 Task: Click Aol.
Action: Mouse moved to (718, 88)
Screenshot: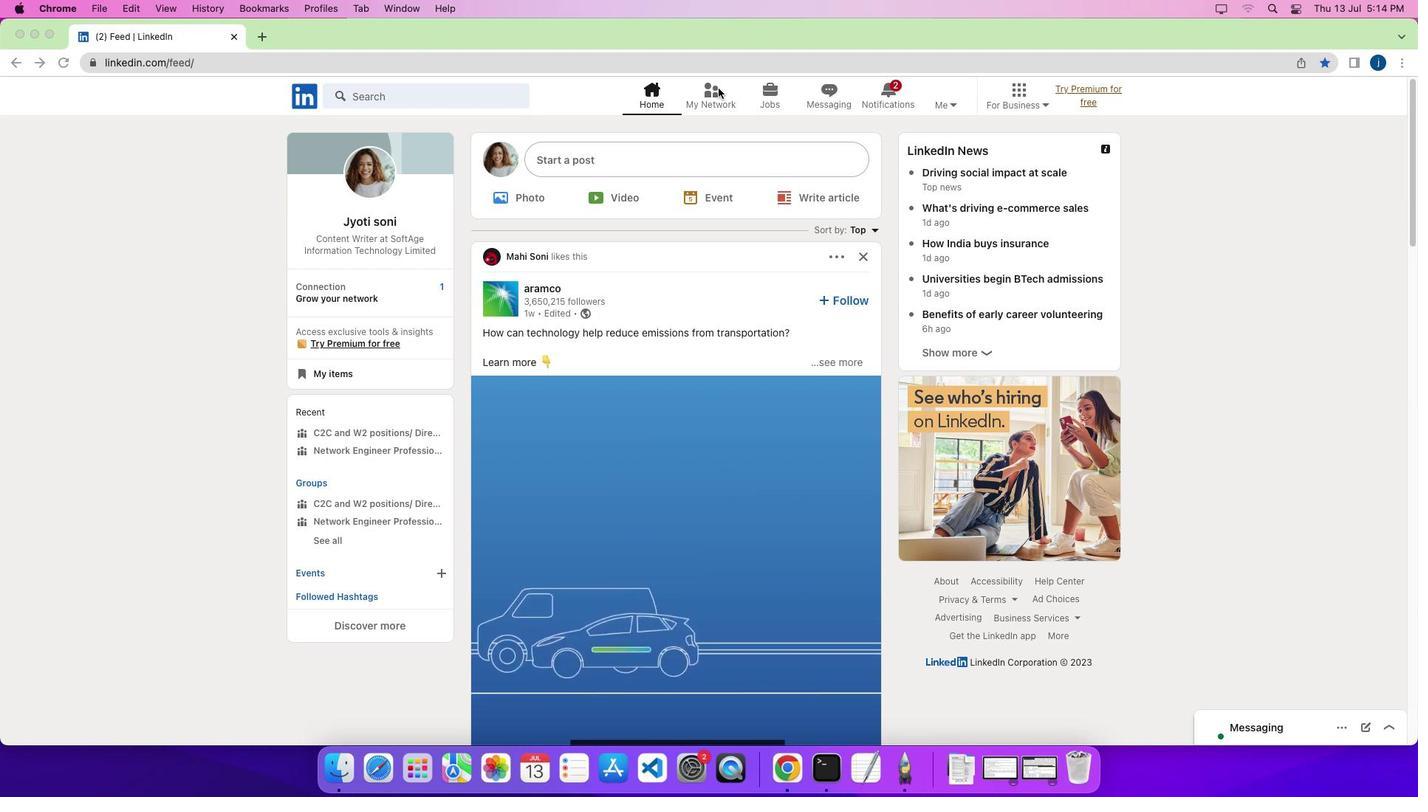 
Action: Mouse pressed left at (718, 88)
Screenshot: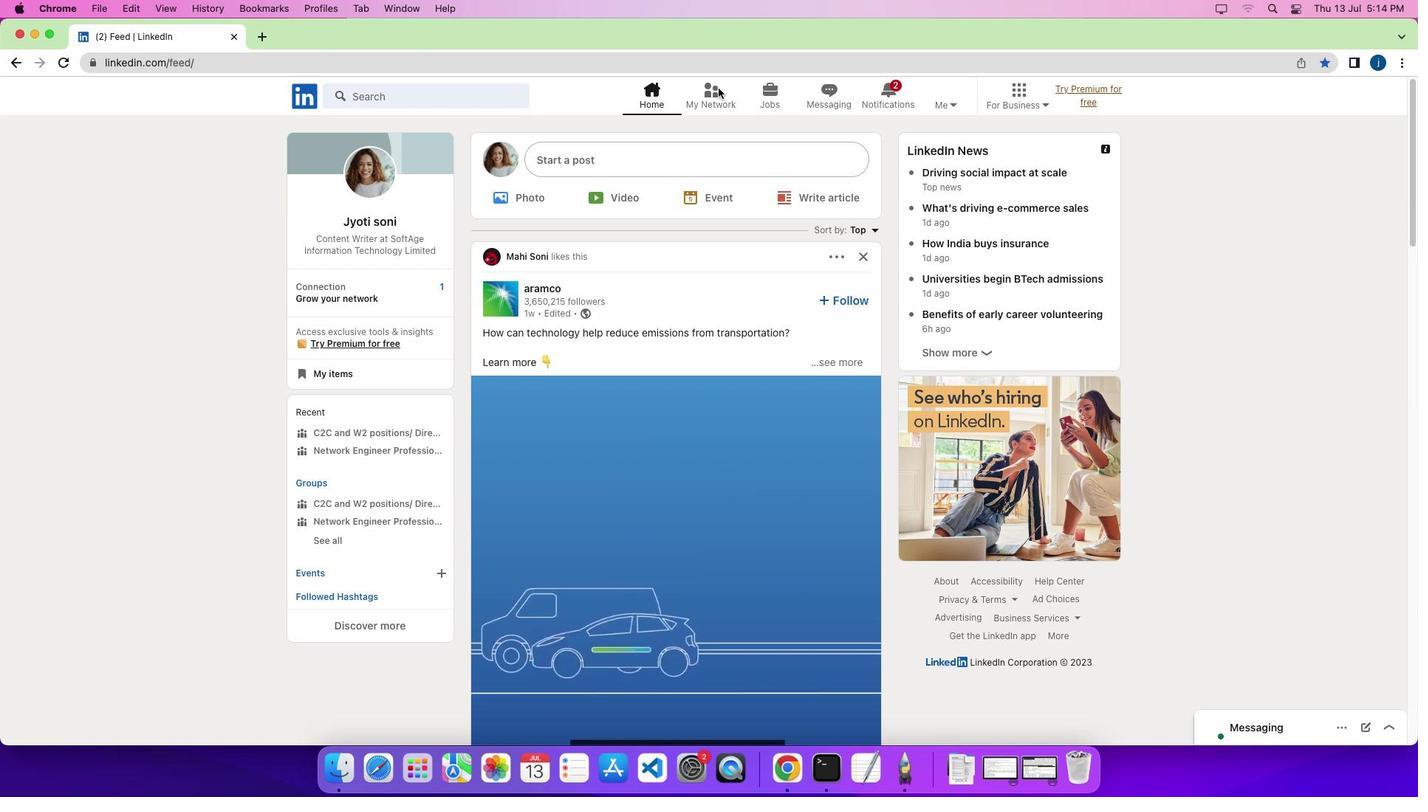 
Action: Mouse pressed left at (718, 88)
Screenshot: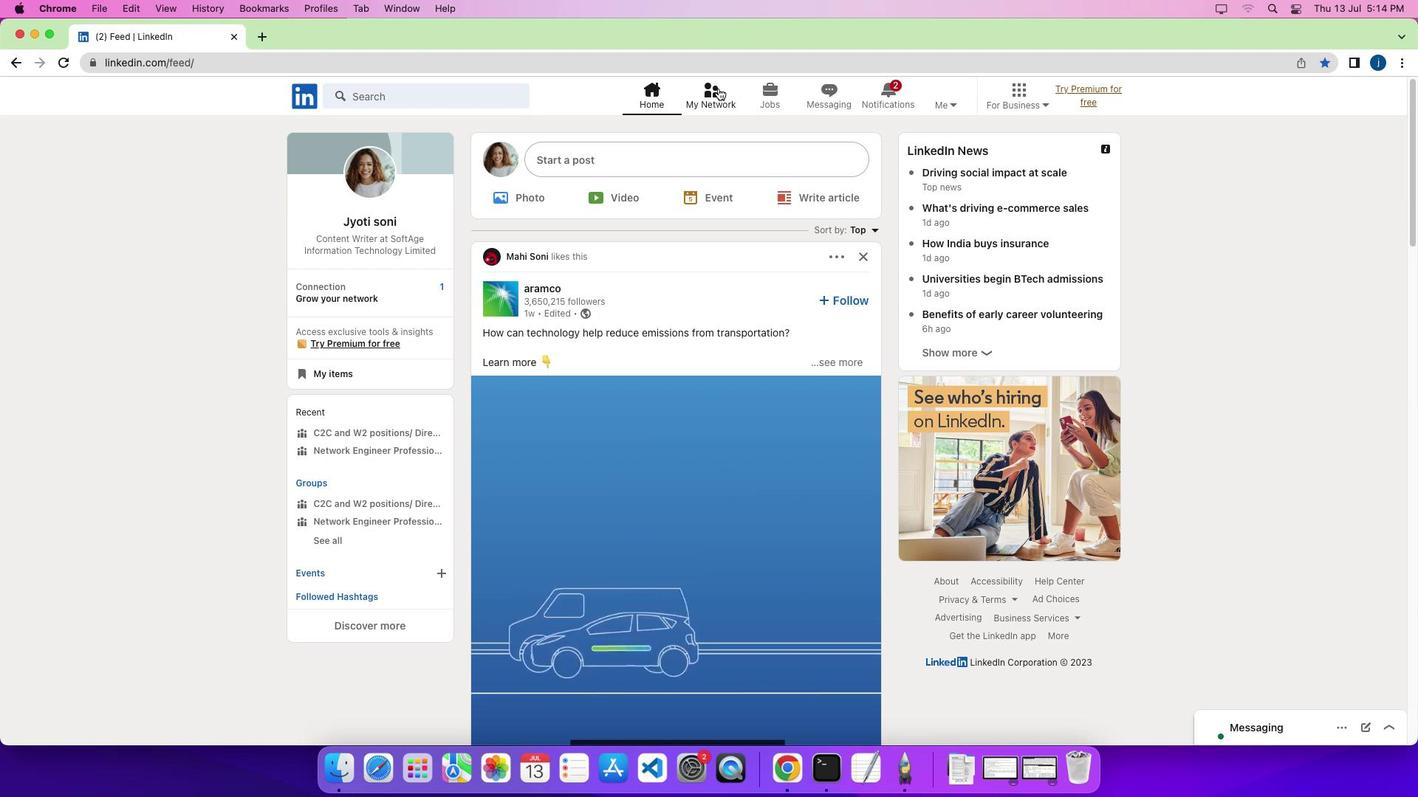 
Action: Mouse moved to (432, 216)
Screenshot: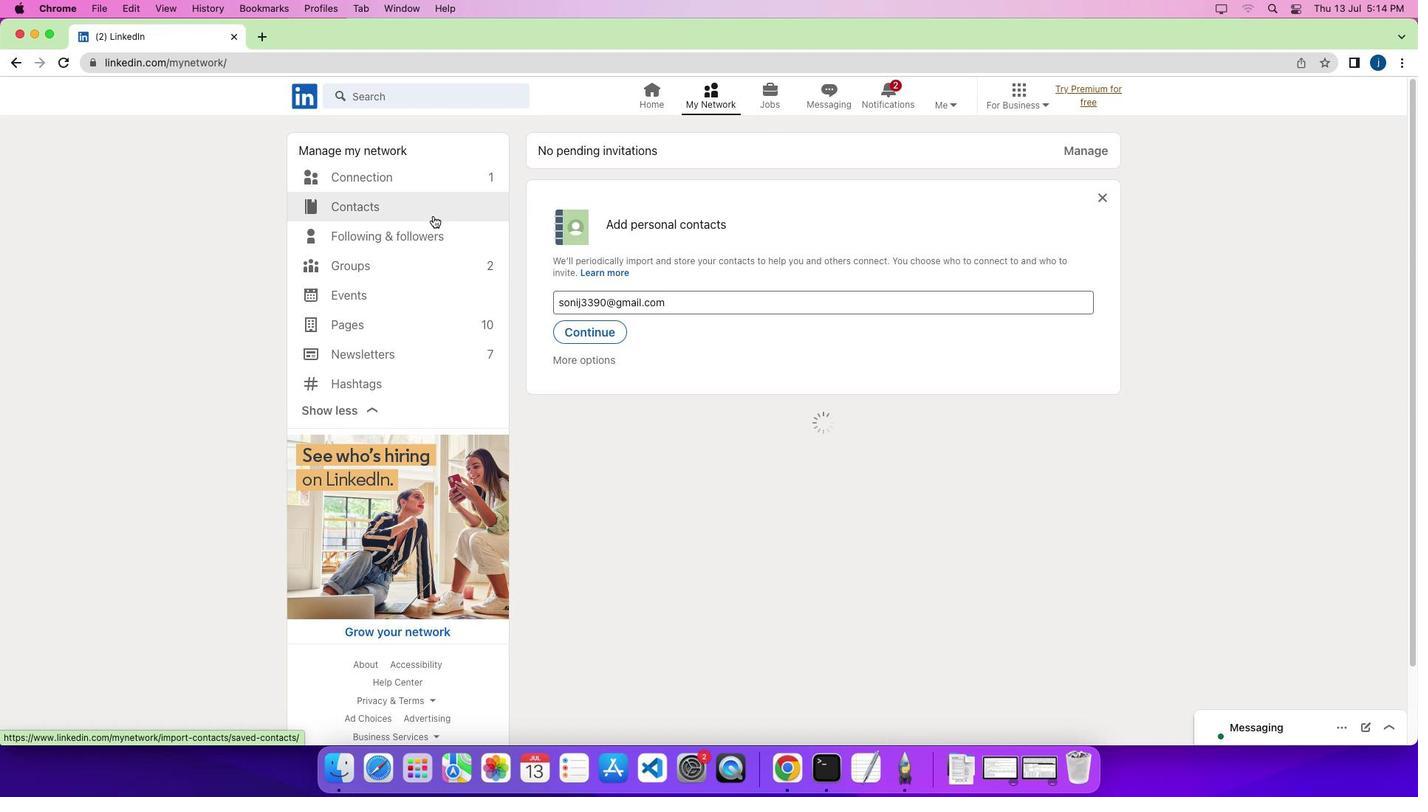 
Action: Mouse pressed left at (432, 216)
Screenshot: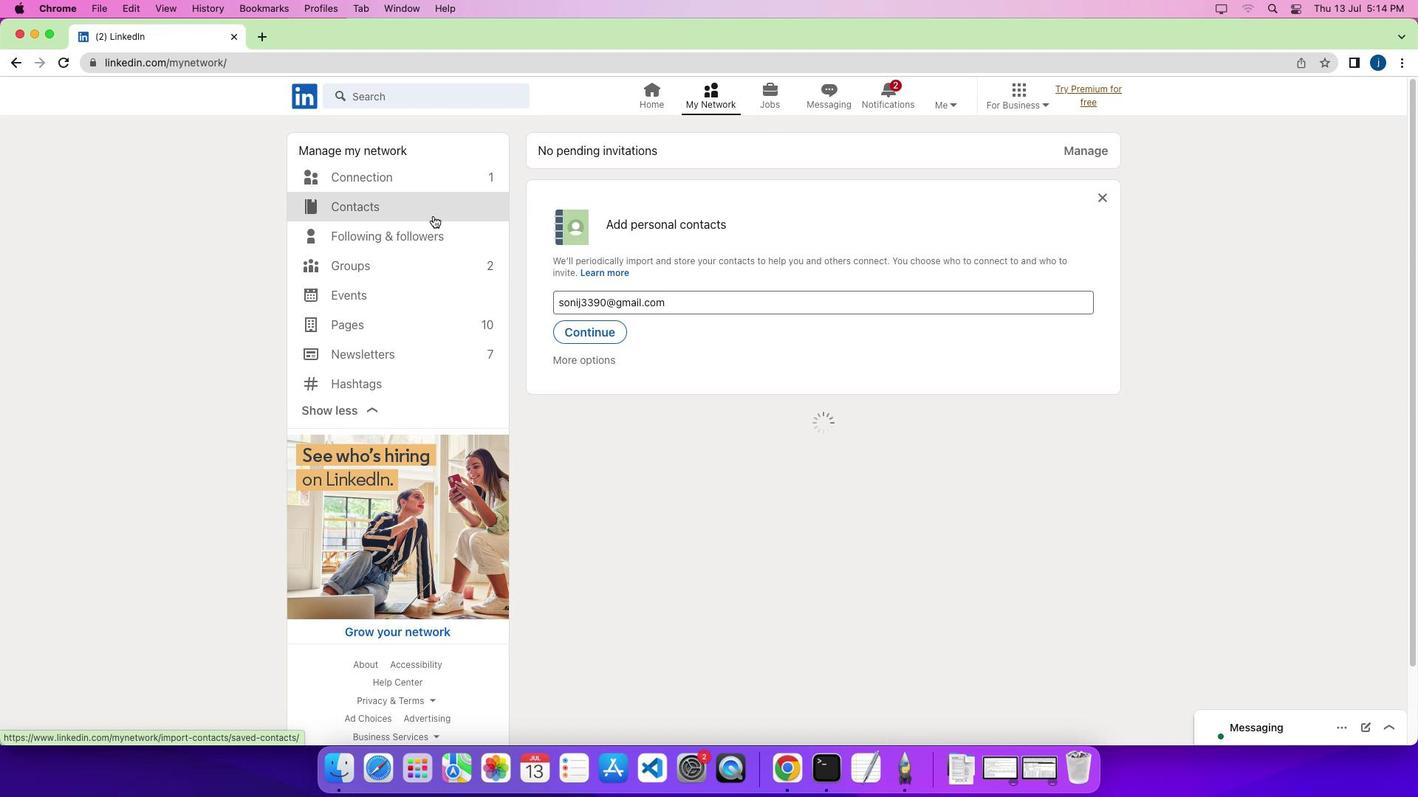 
Action: Mouse moved to (431, 214)
Screenshot: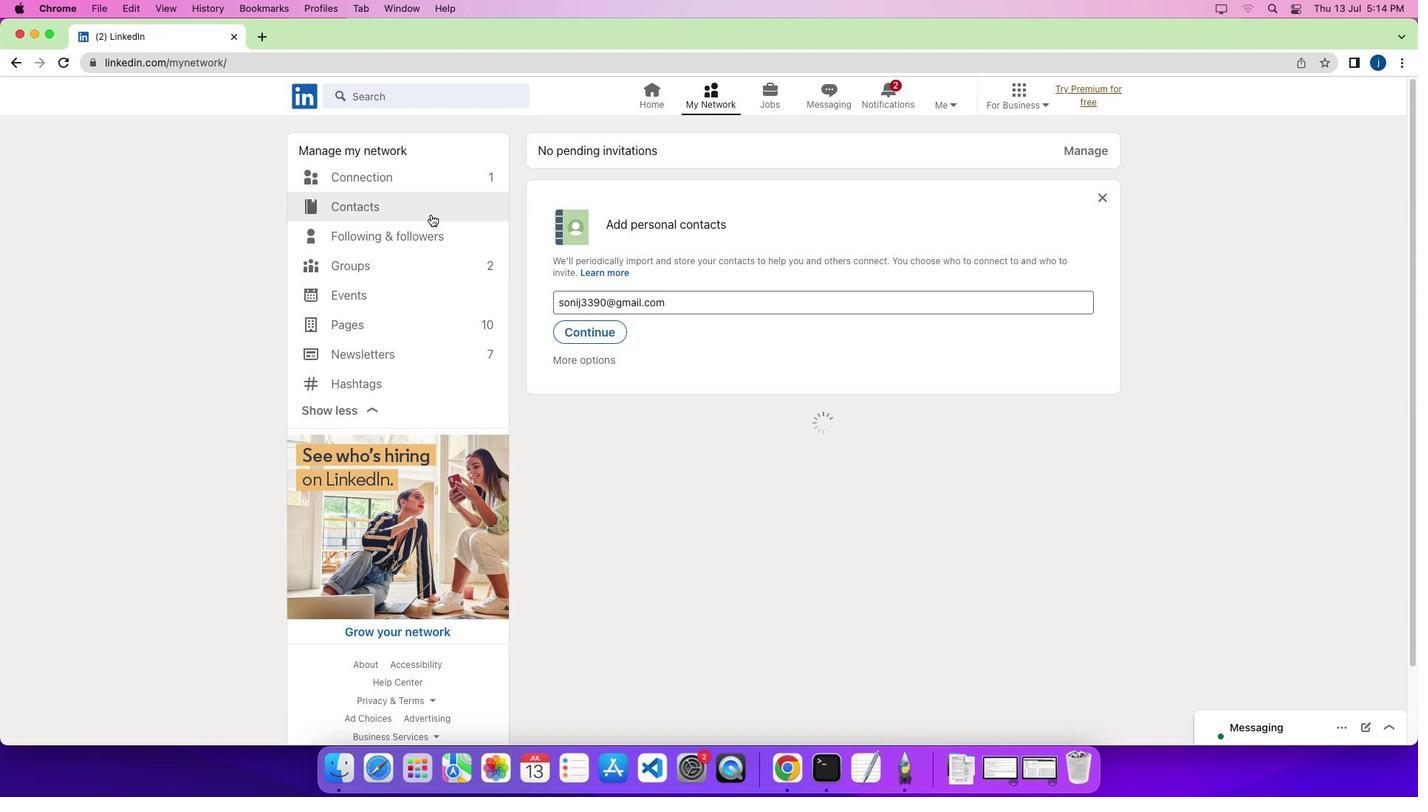 
Action: Mouse pressed left at (431, 214)
Screenshot: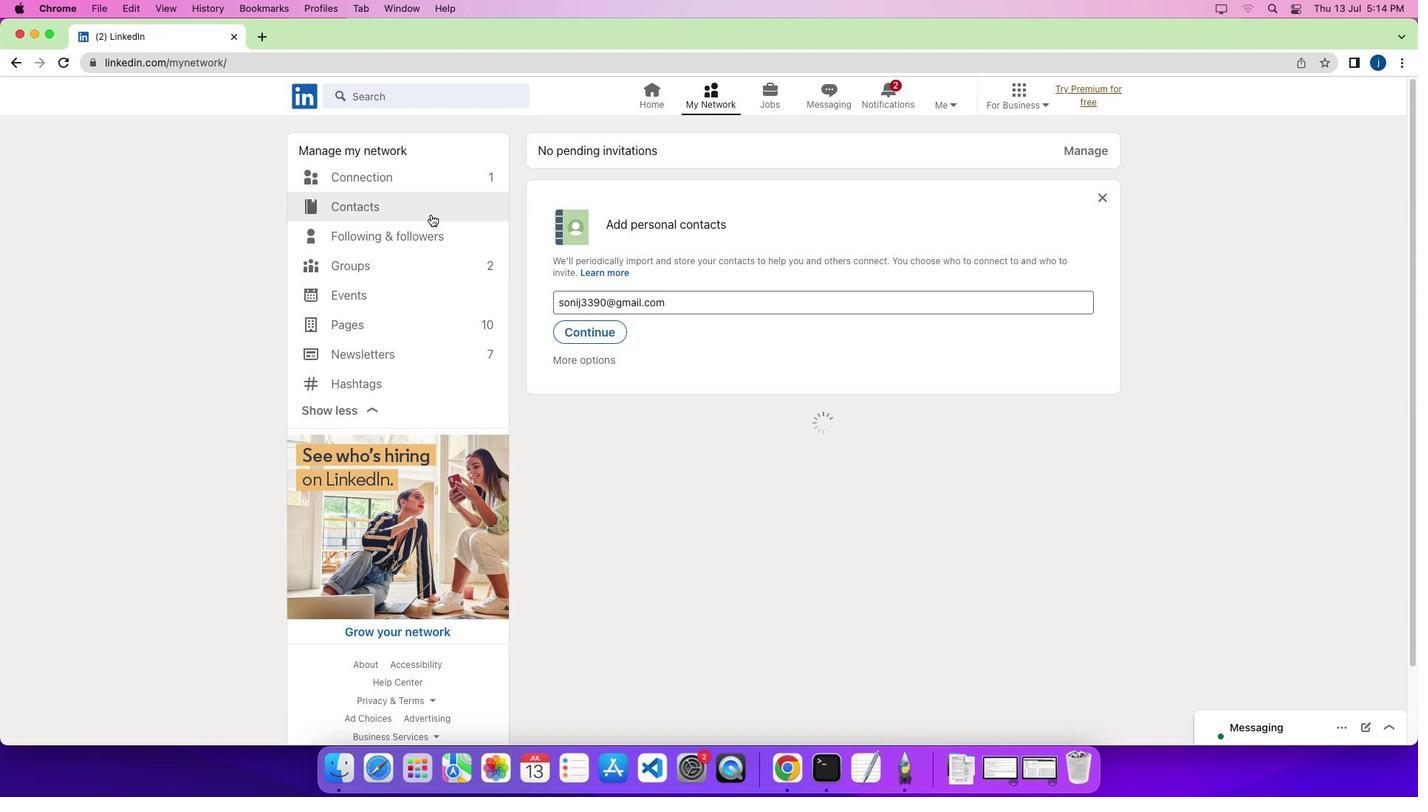 
Action: Mouse moved to (359, 206)
Screenshot: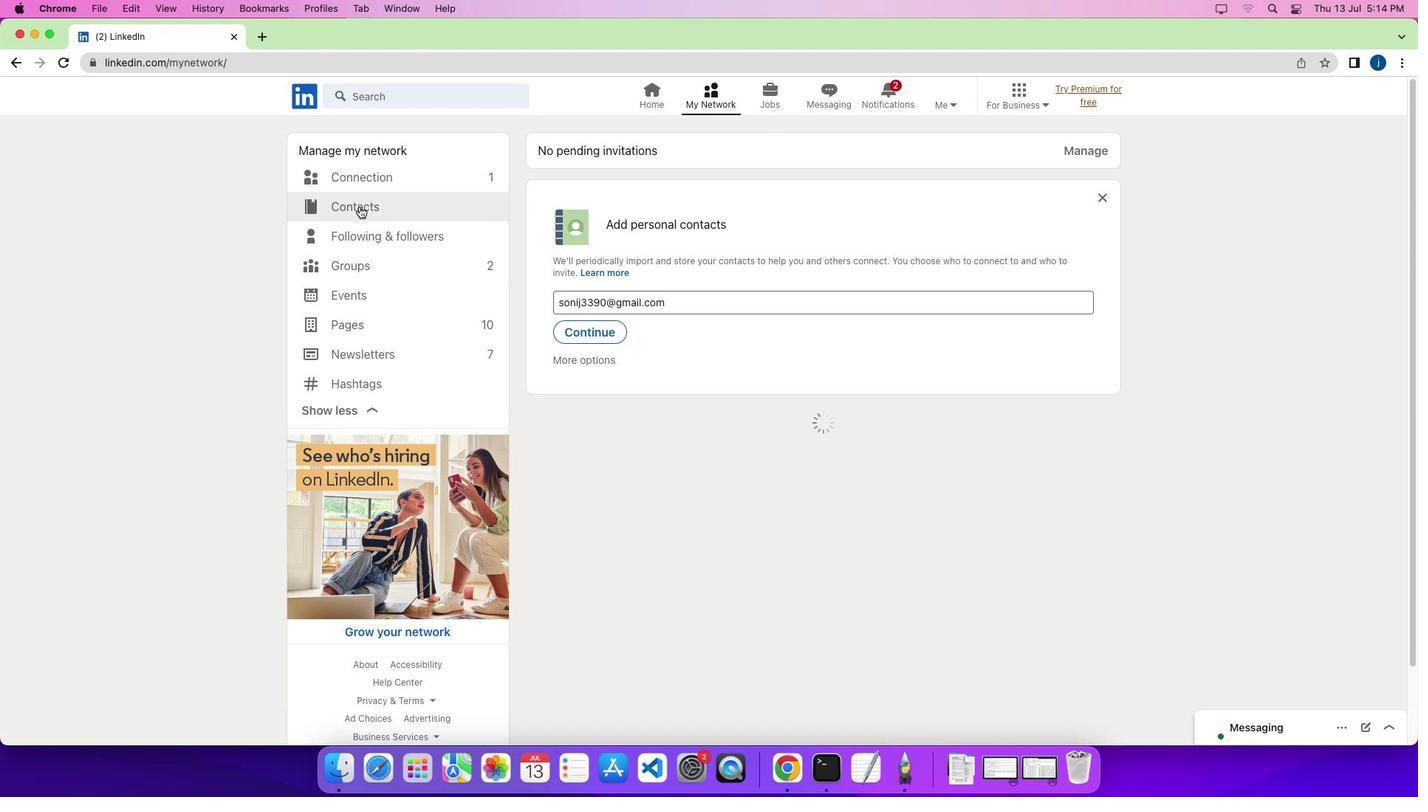 
Action: Mouse pressed left at (359, 206)
Screenshot: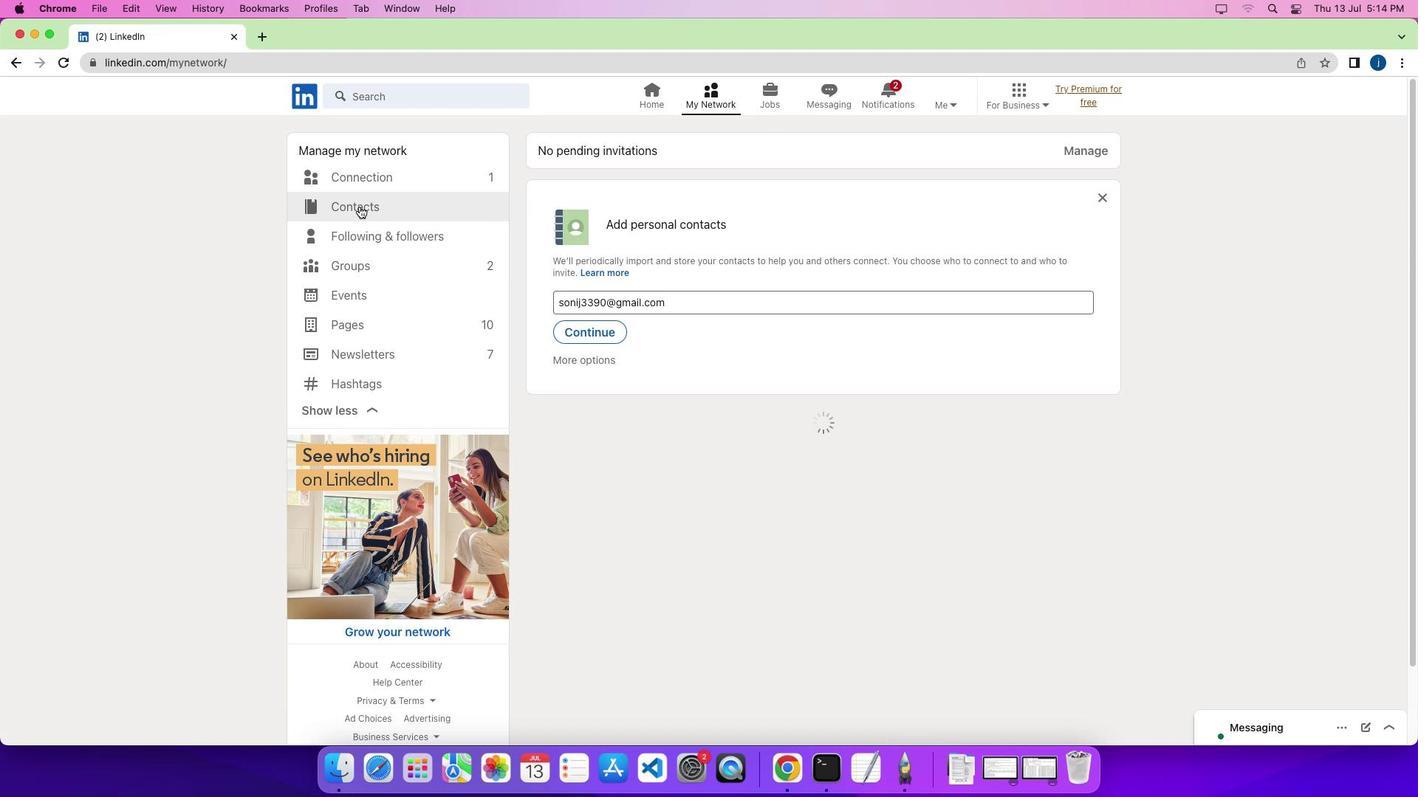 
Action: Mouse moved to (370, 205)
Screenshot: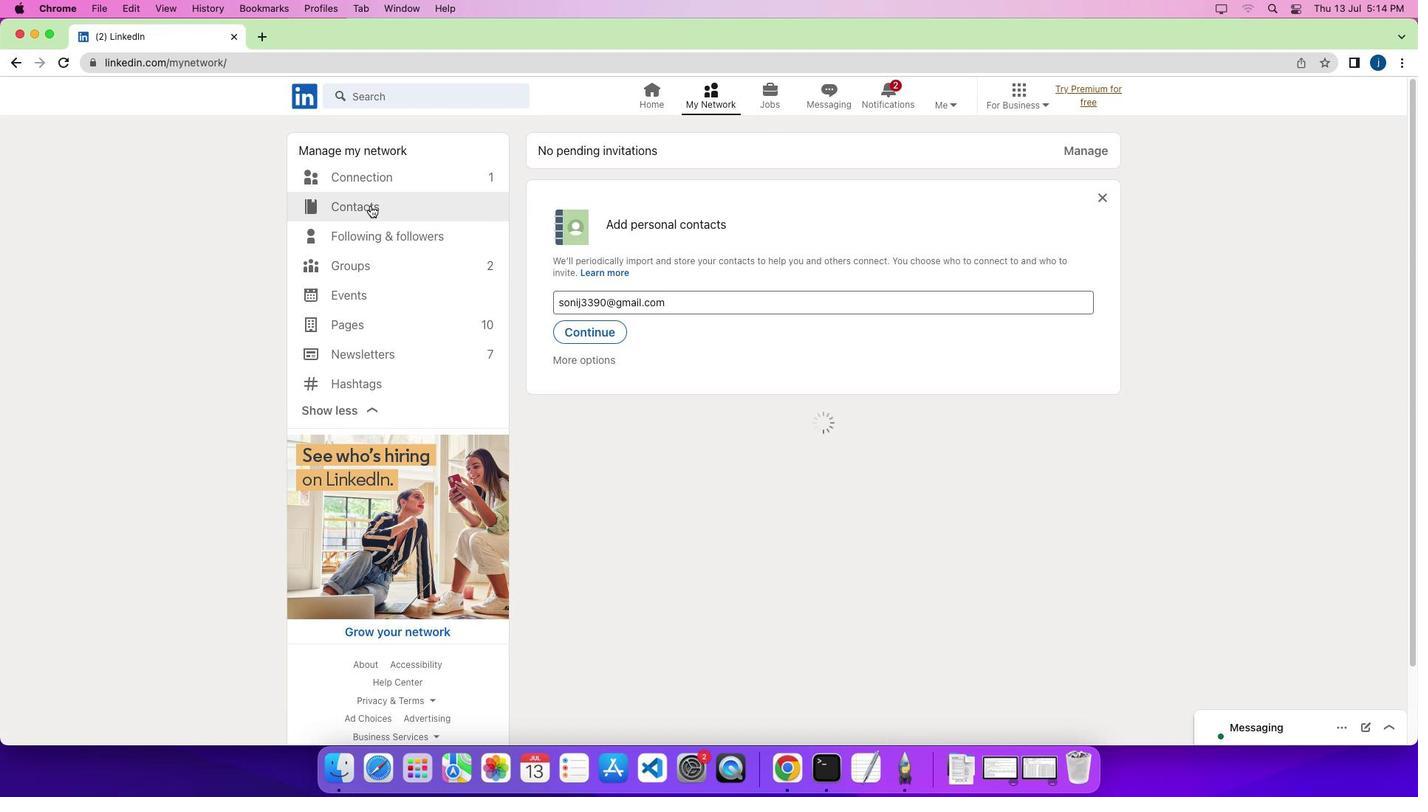 
Action: Mouse pressed left at (370, 205)
Screenshot: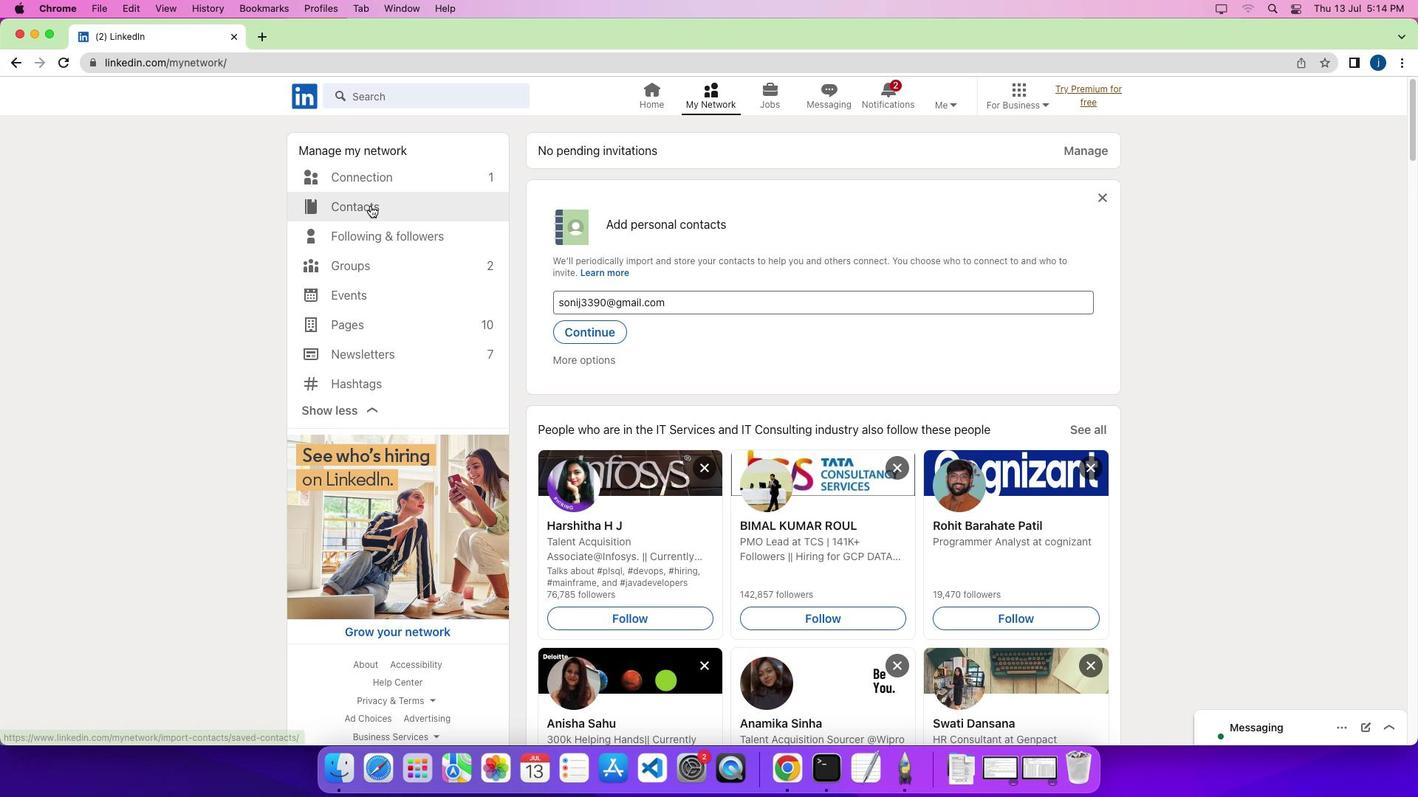 
Action: Mouse pressed left at (370, 205)
Screenshot: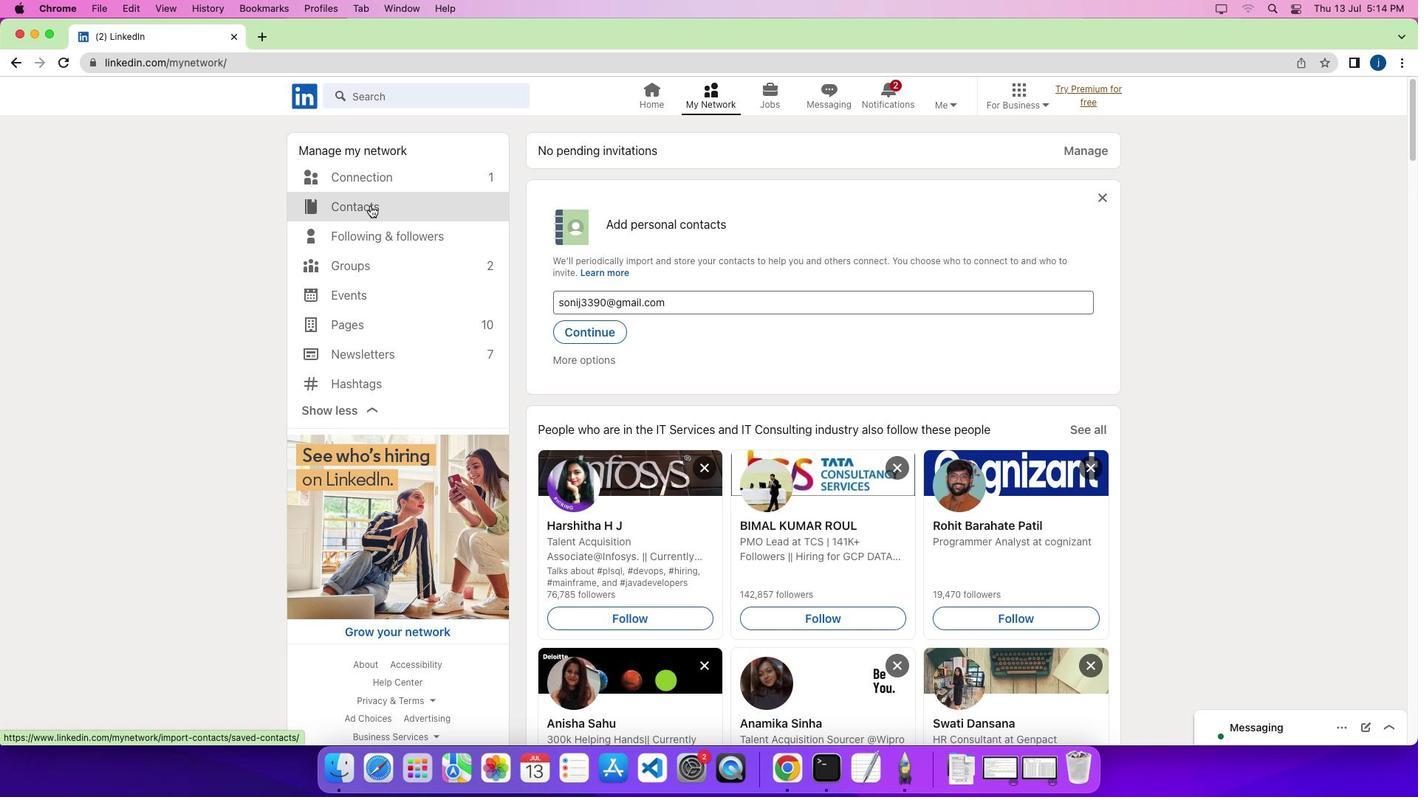 
Action: Mouse moved to (970, 200)
Screenshot: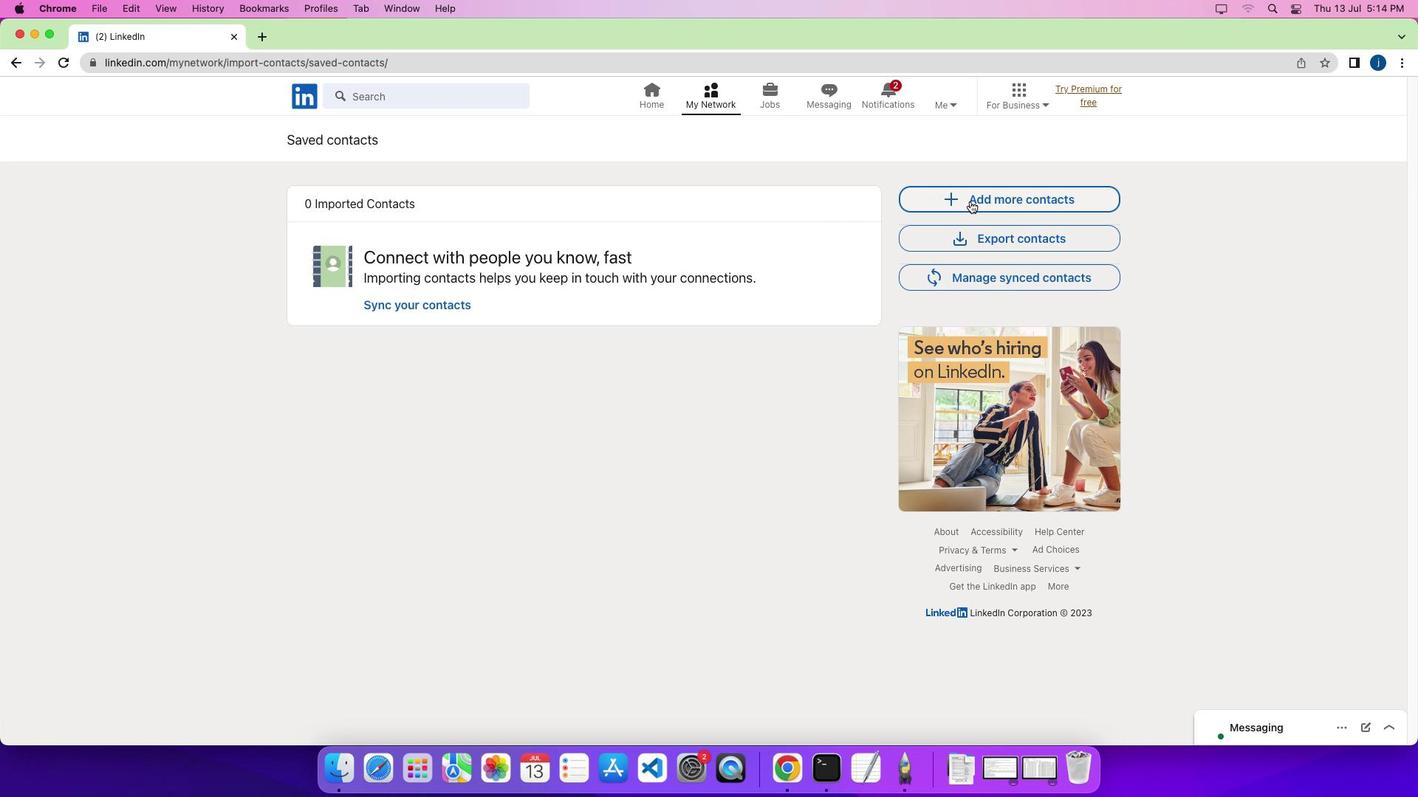 
Action: Mouse pressed left at (970, 200)
Screenshot: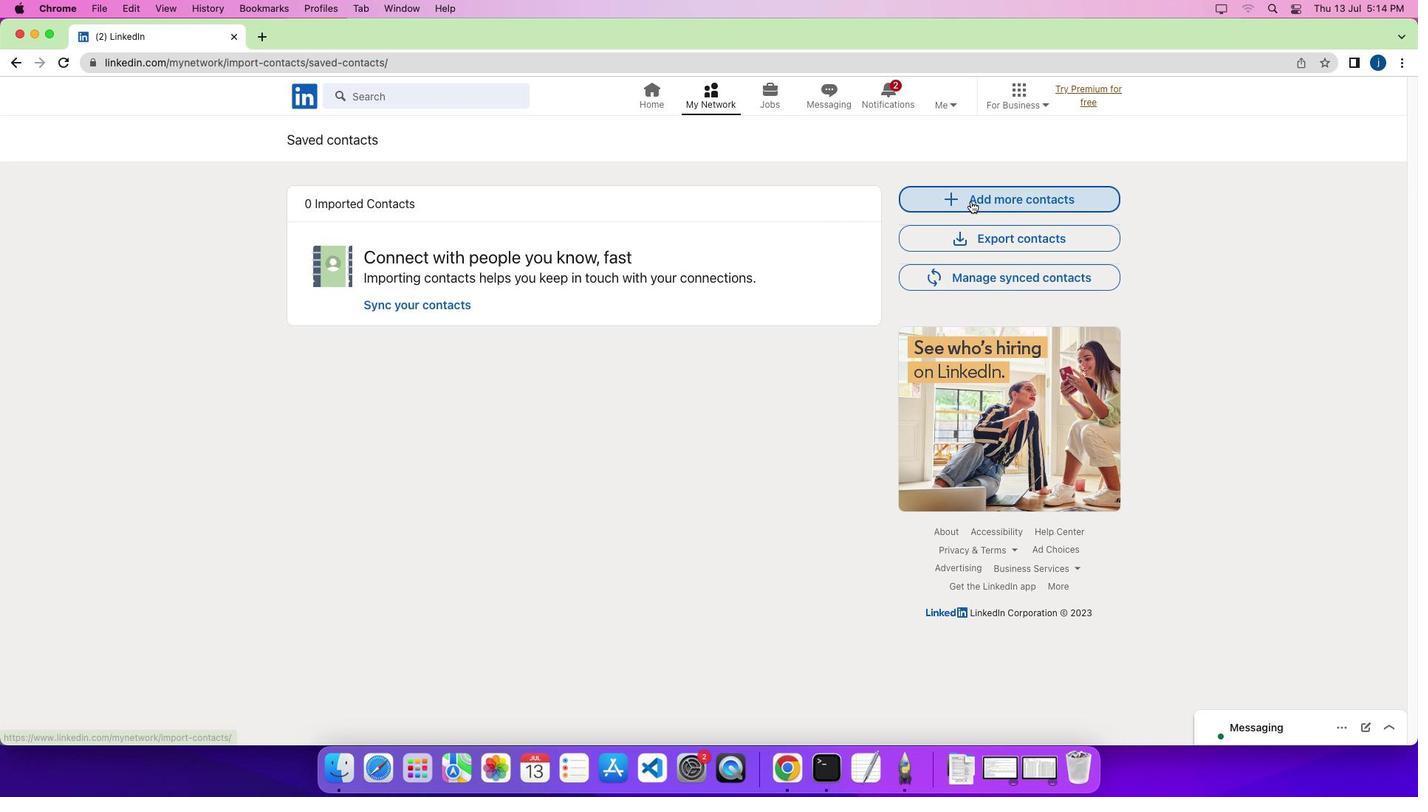 
Action: Mouse moved to (828, 415)
Screenshot: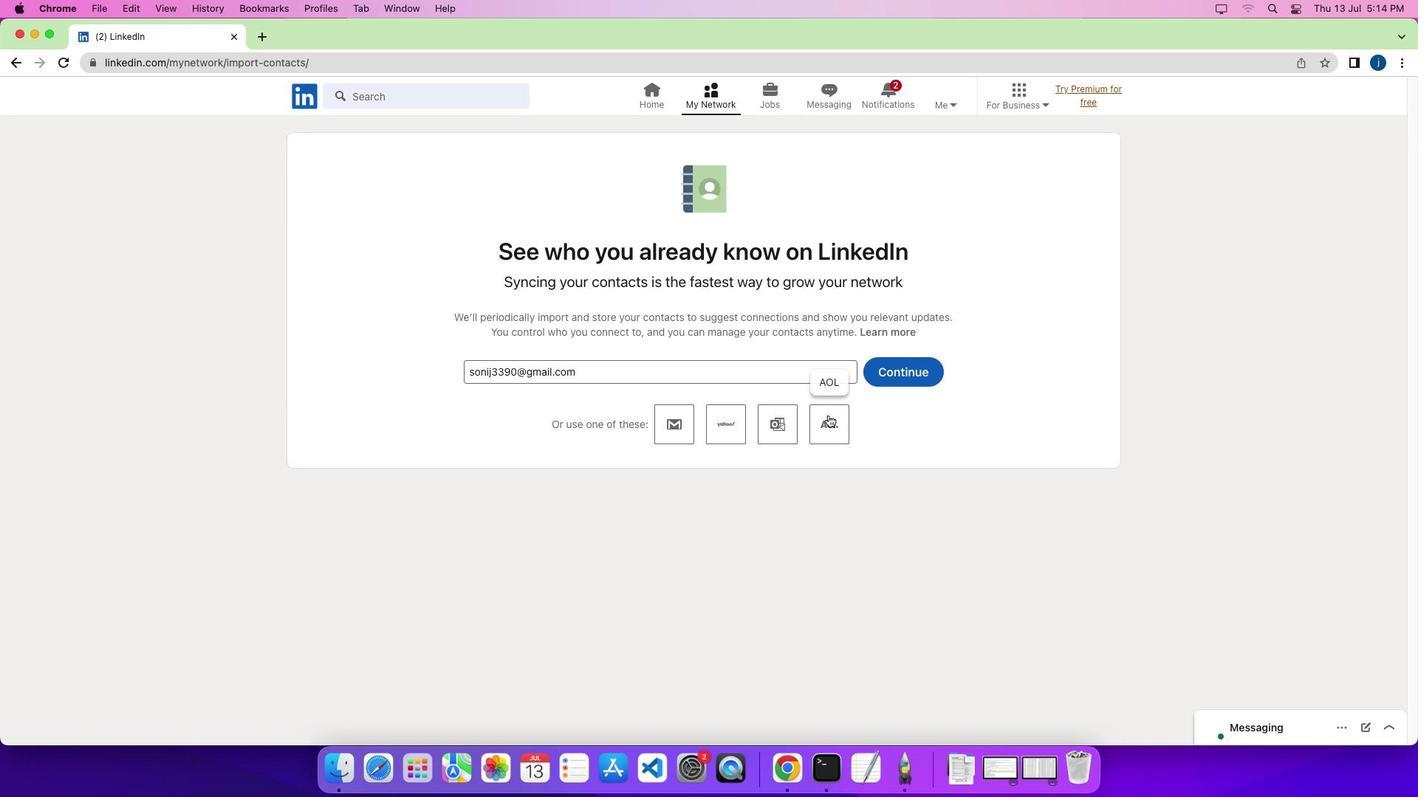
Action: Mouse pressed left at (828, 415)
Screenshot: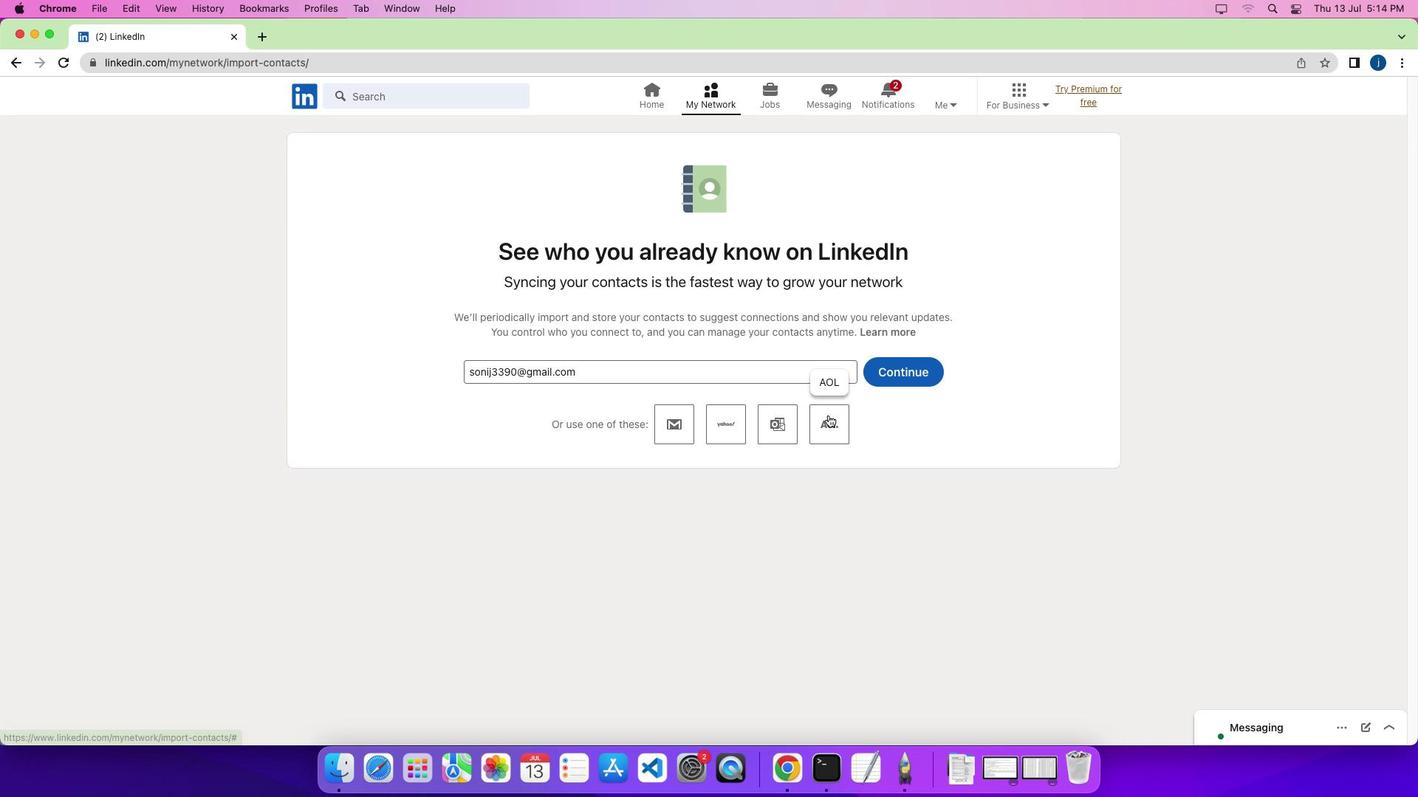 
Action: Mouse moved to (828, 415)
Screenshot: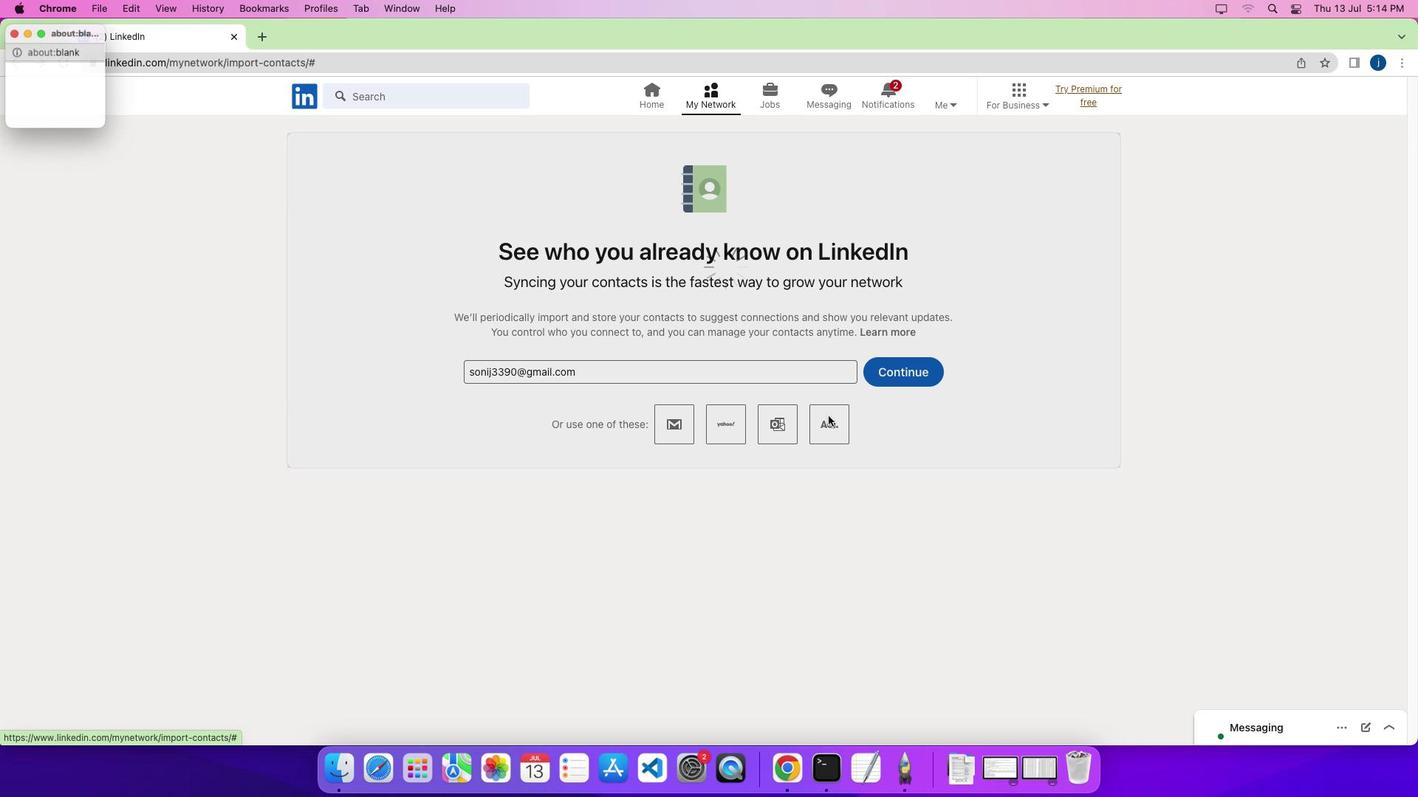 
